 Task: Use the formula "BINOM.DIST.RANGE" in spreadsheet "Project protfolio".
Action: Mouse moved to (252, 195)
Screenshot: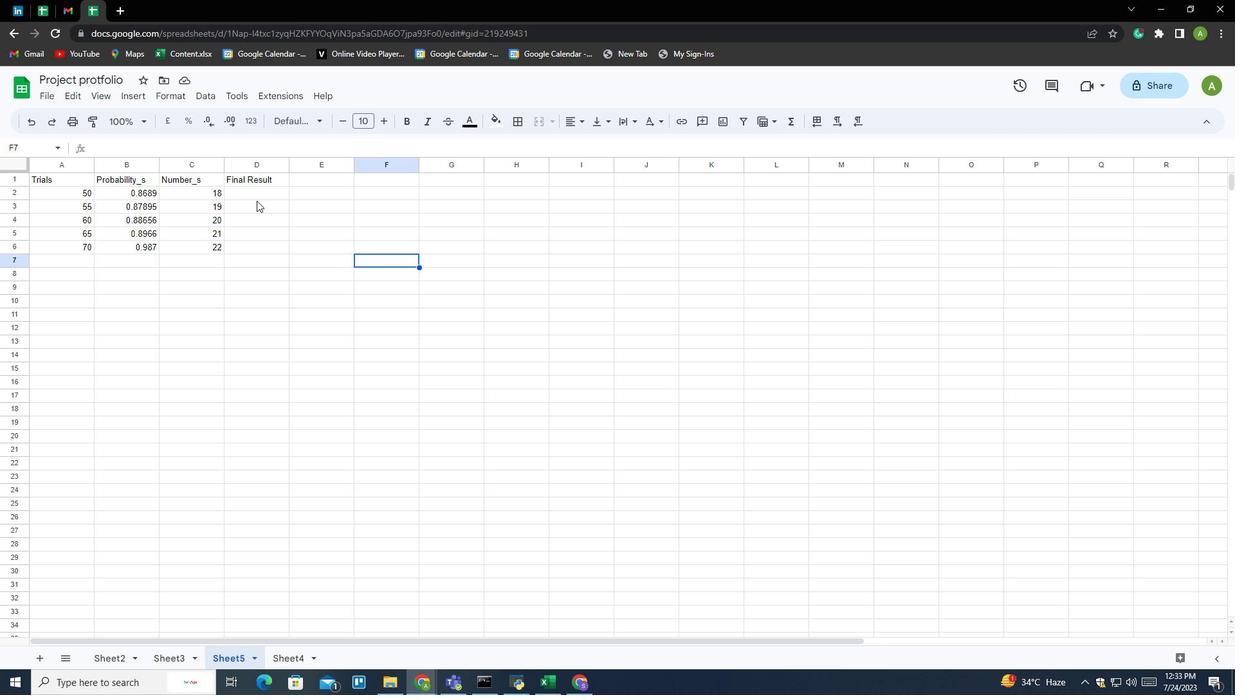 
Action: Mouse pressed left at (252, 195)
Screenshot: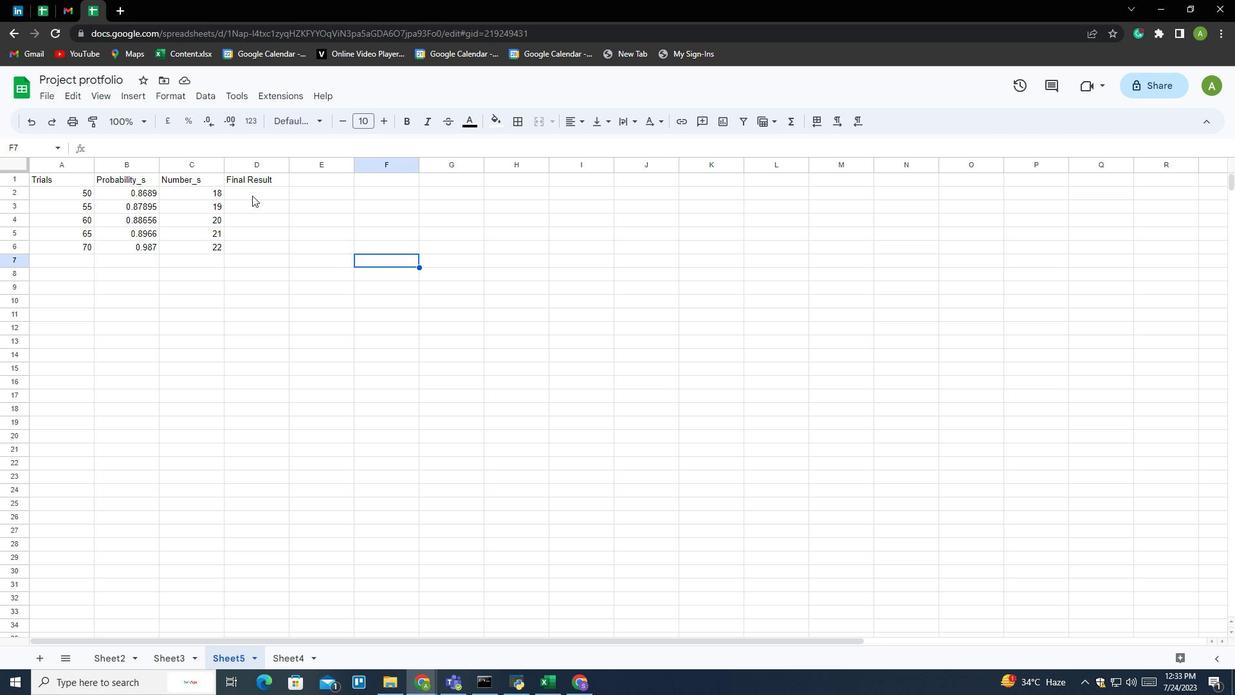 
Action: Mouse moved to (798, 119)
Screenshot: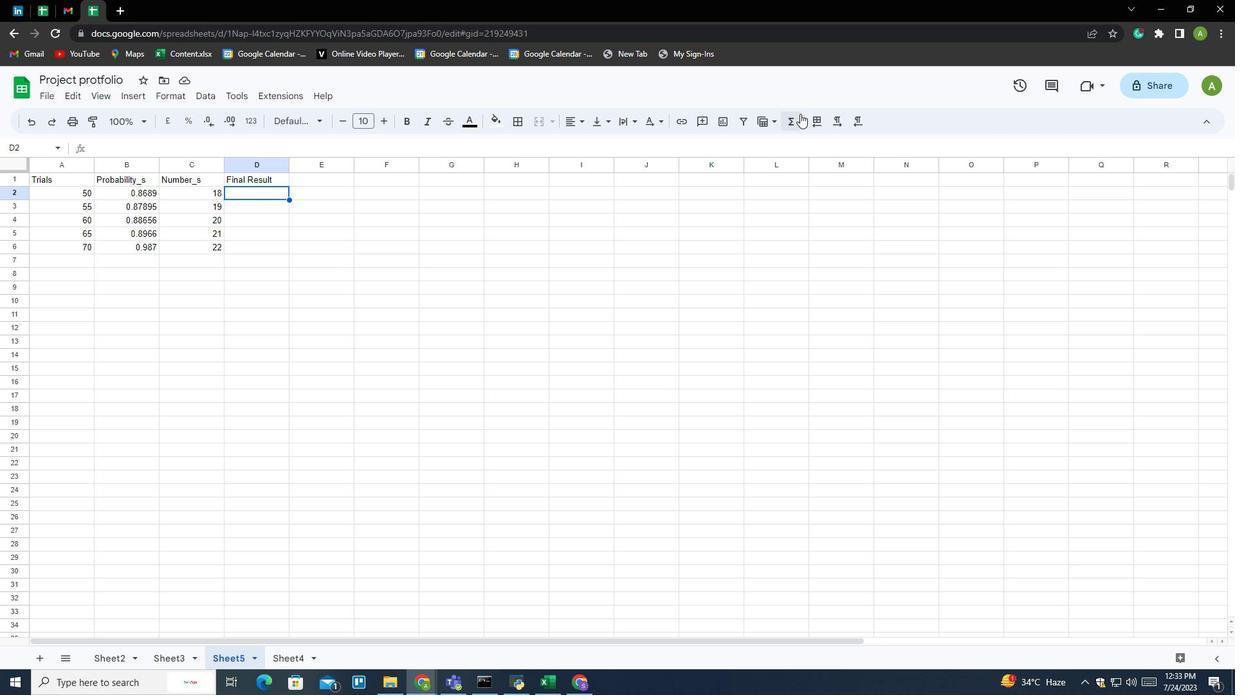 
Action: Mouse pressed left at (798, 119)
Screenshot: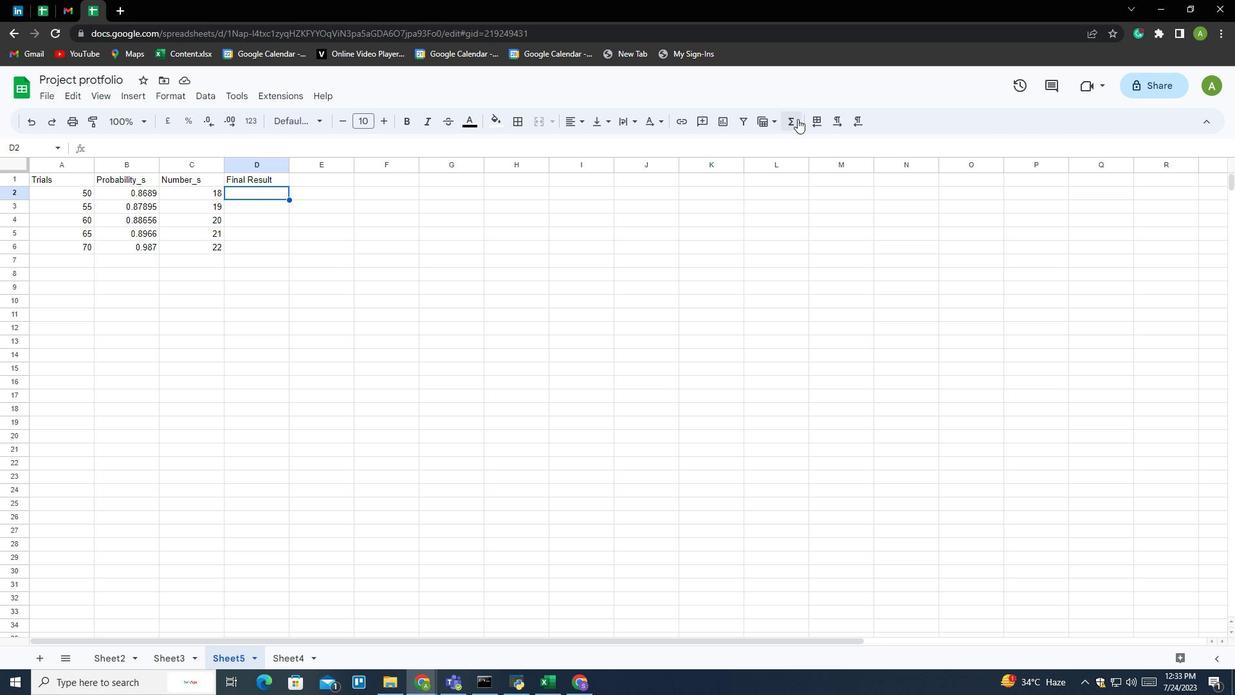 
Action: Mouse moved to (813, 254)
Screenshot: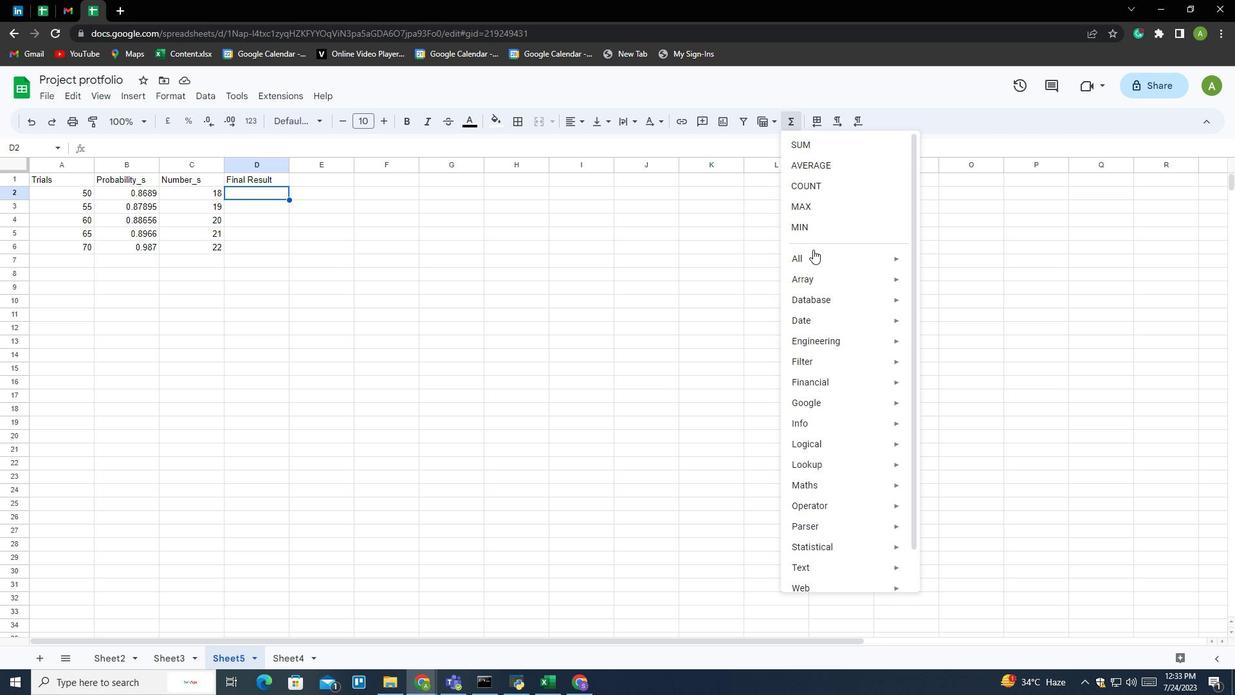 
Action: Mouse pressed left at (813, 254)
Screenshot: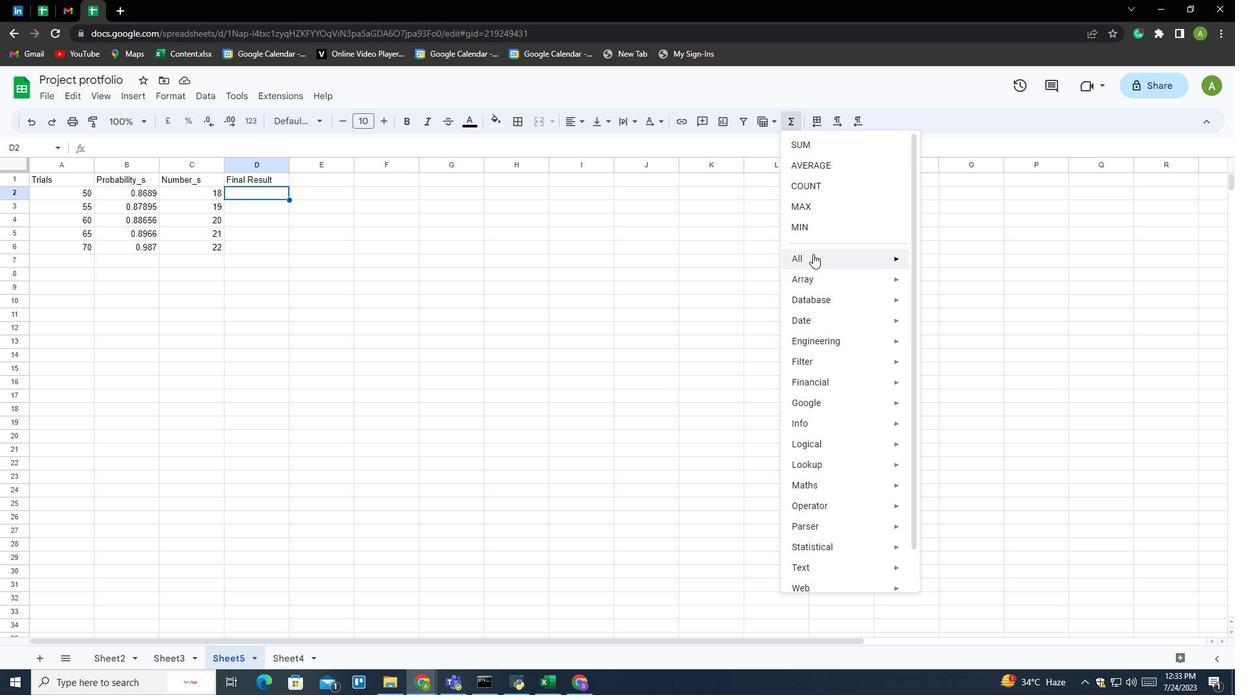 
Action: Mouse moved to (975, 512)
Screenshot: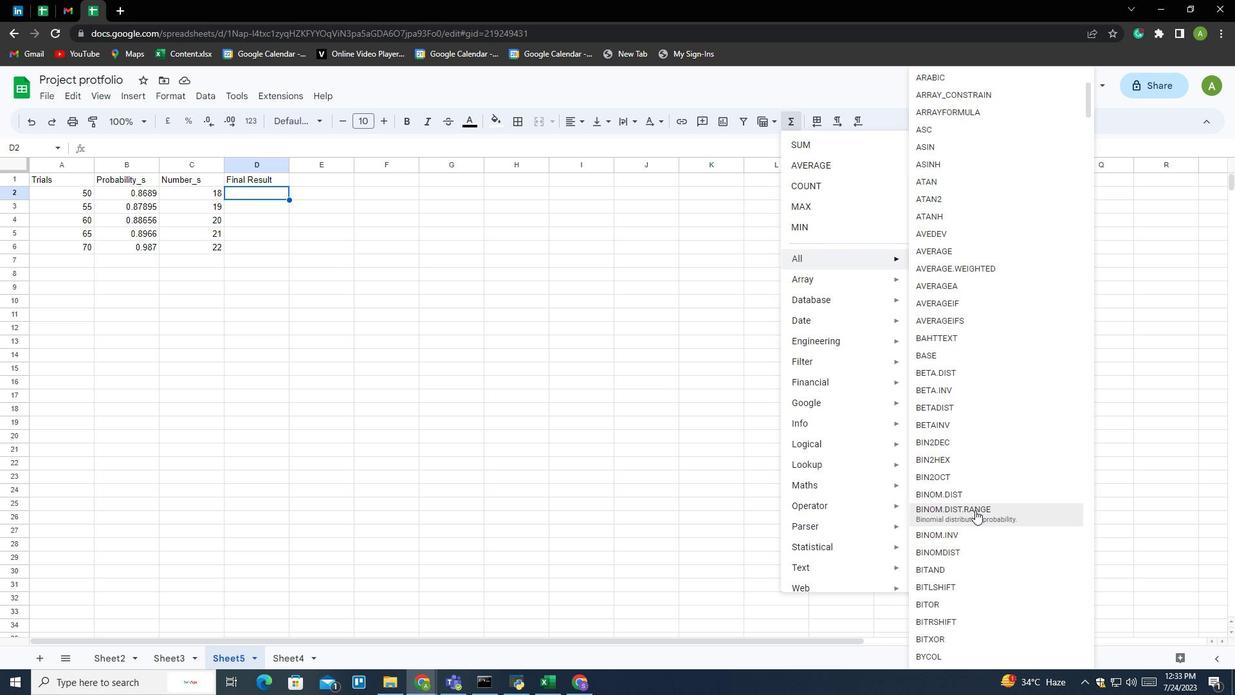 
Action: Mouse pressed left at (975, 512)
Screenshot: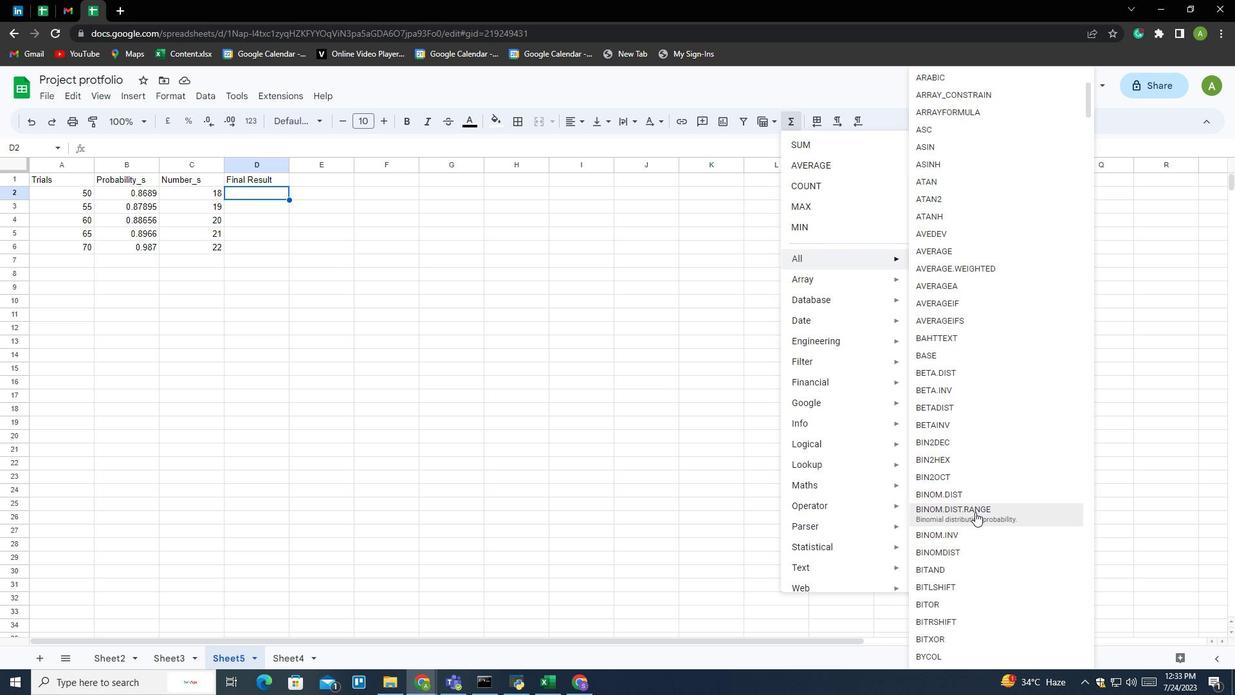 
Action: Mouse moved to (77, 193)
Screenshot: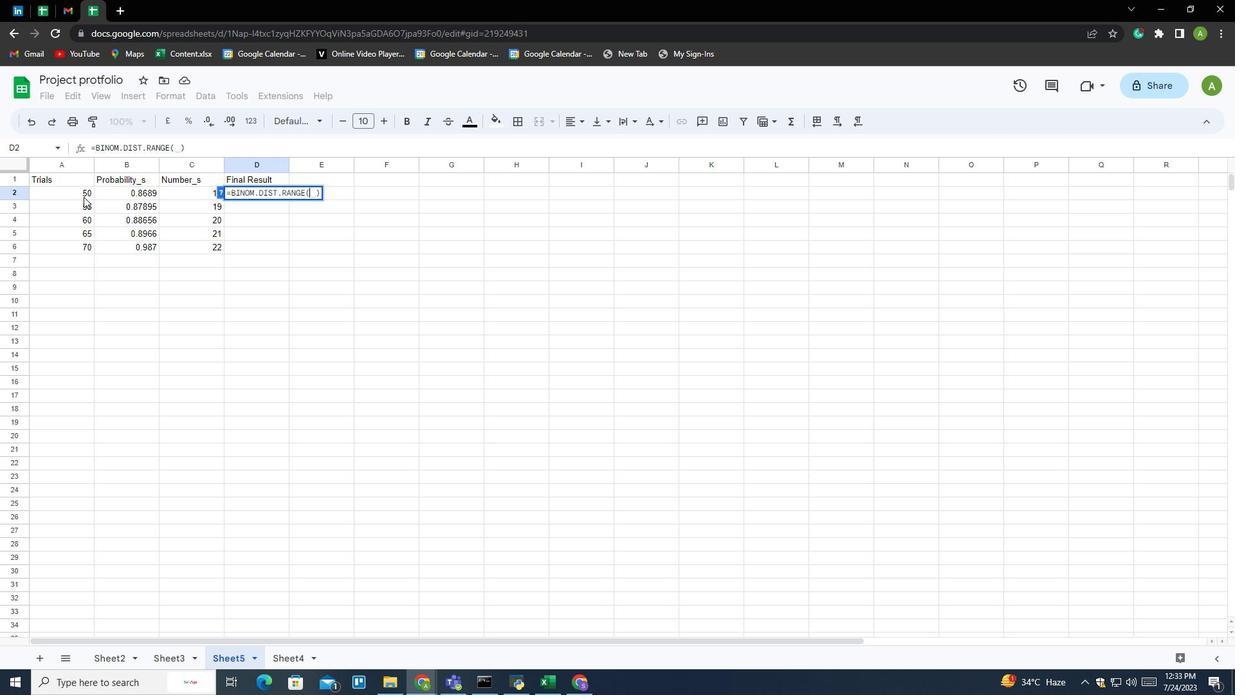 
Action: Mouse pressed left at (77, 193)
Screenshot: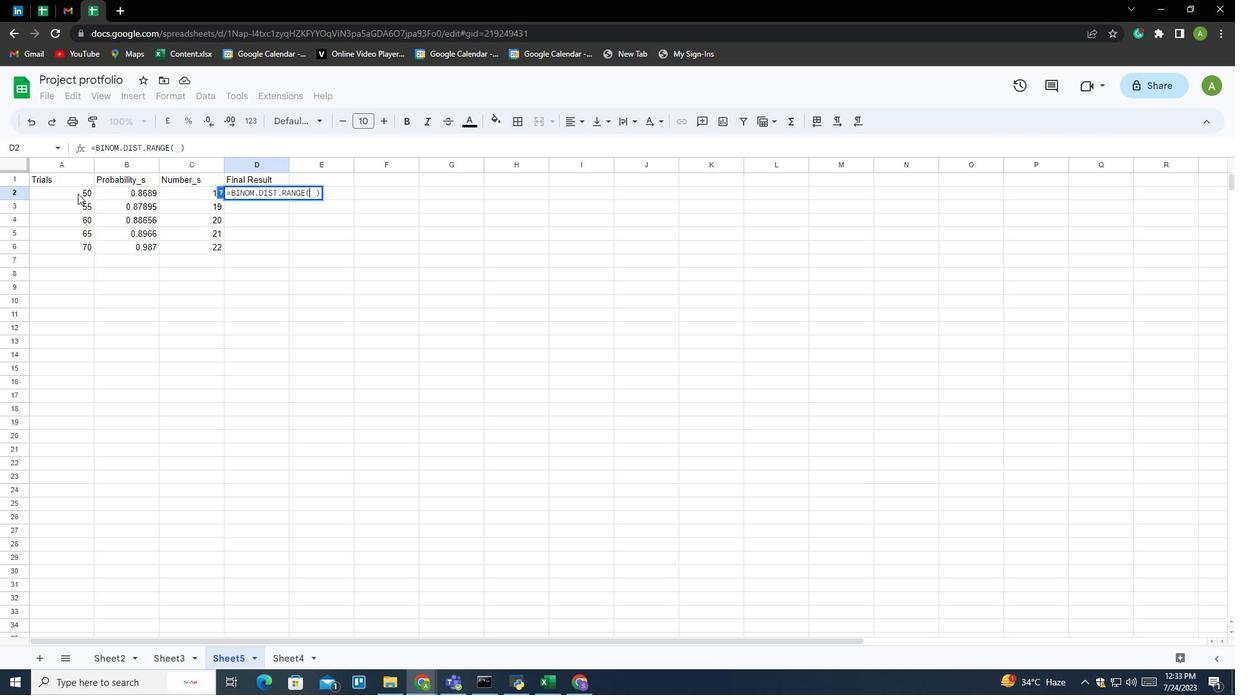 
Action: Mouse moved to (123, 193)
Screenshot: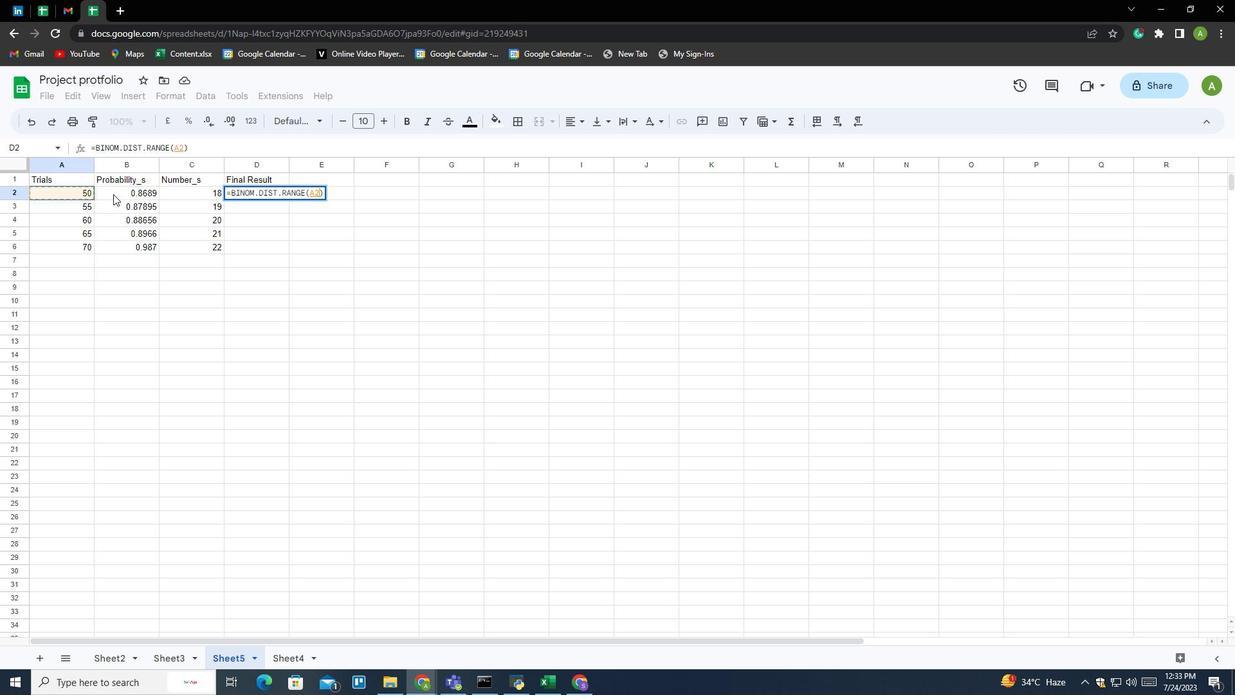 
Action: Mouse pressed left at (123, 193)
Screenshot: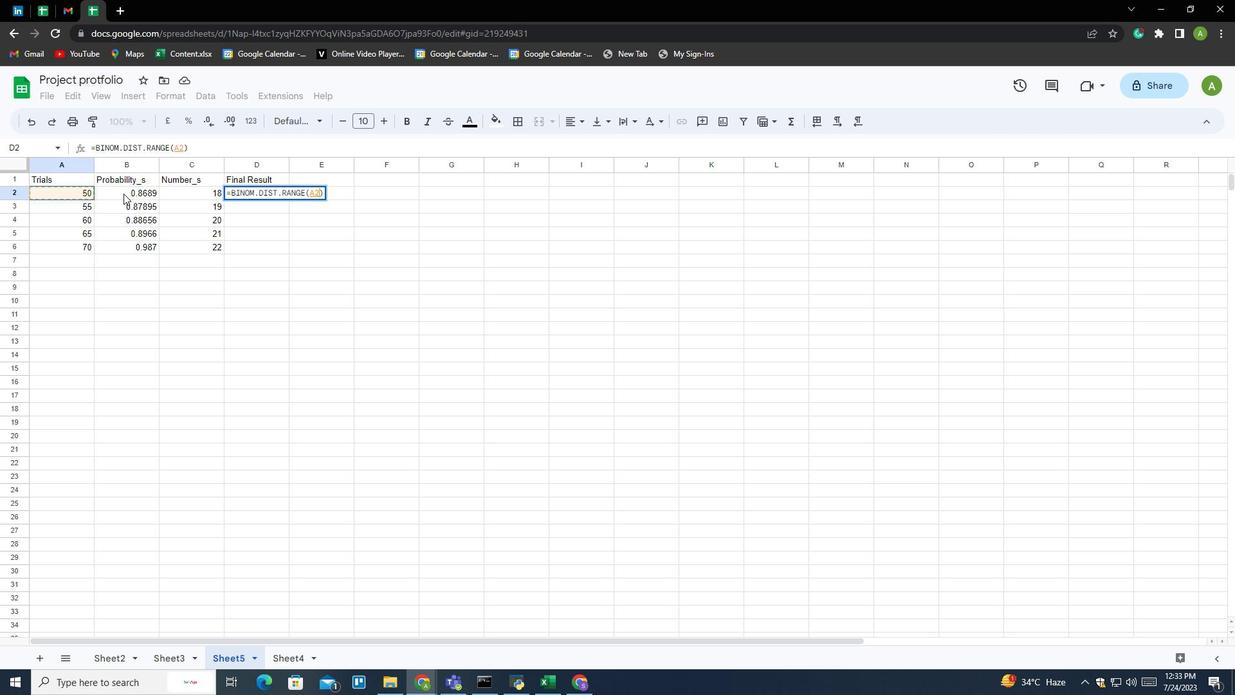 
Action: Mouse moved to (207, 190)
Screenshot: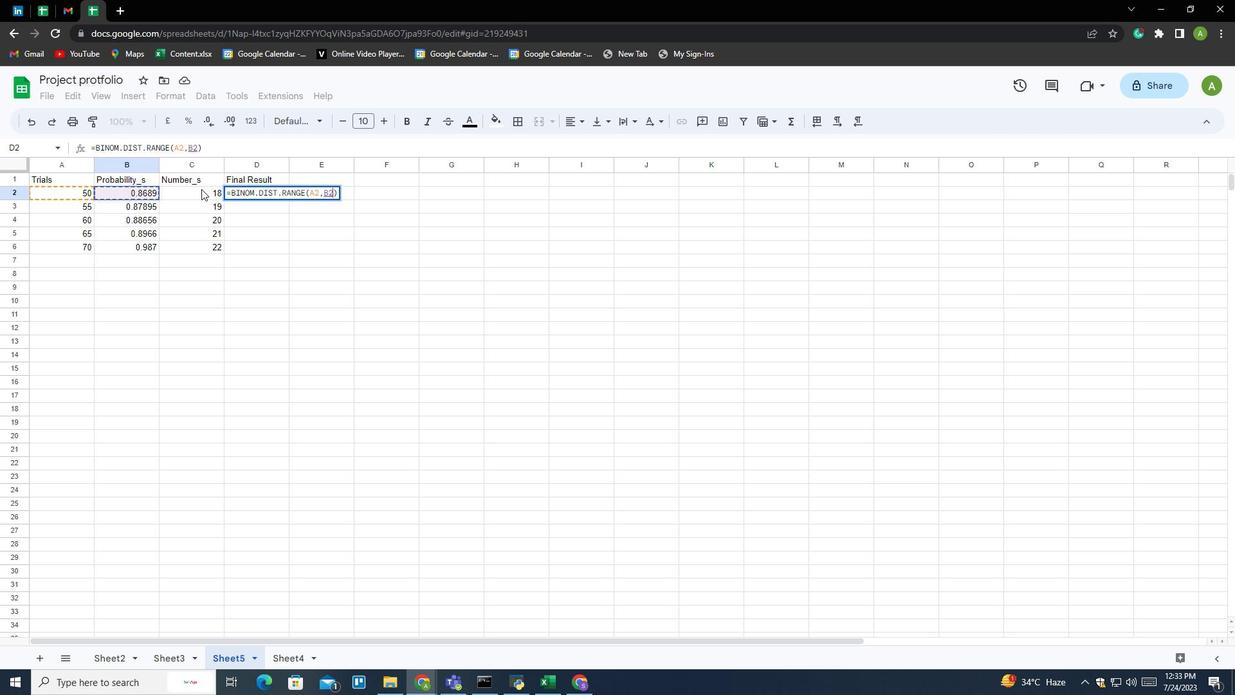 
Action: Mouse pressed left at (207, 190)
Screenshot: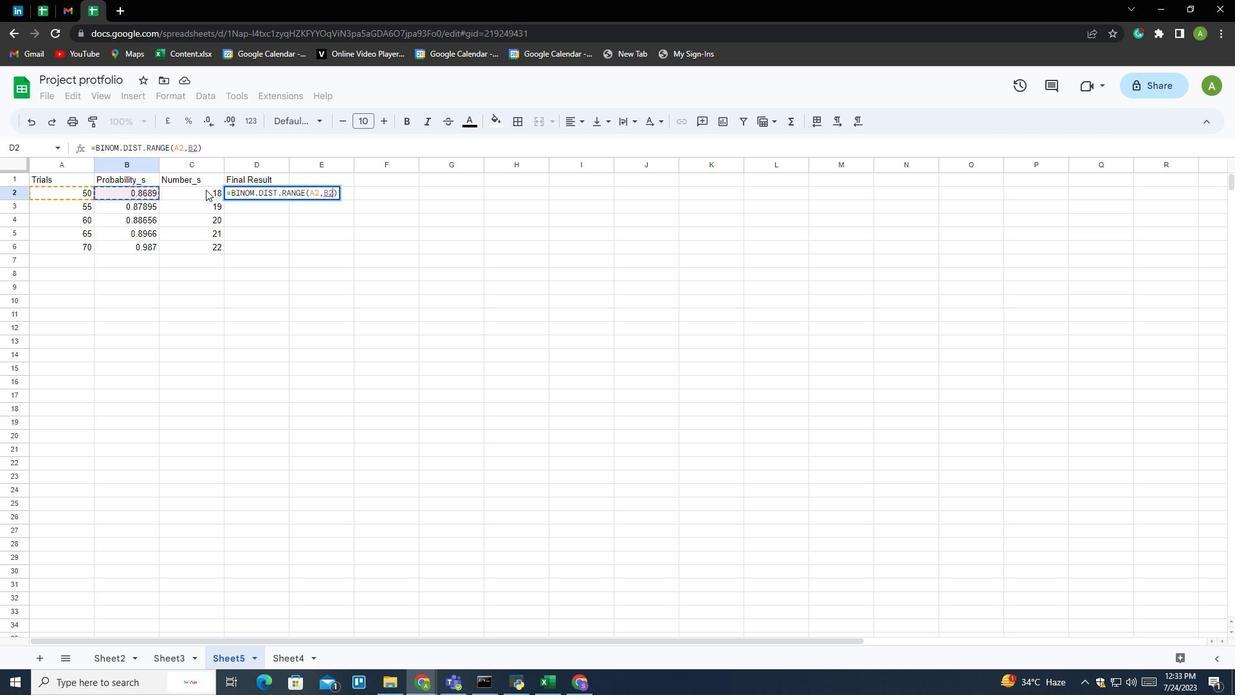 
Action: Key pressed <Key.enter><Key.up><Key.shift><Key.down><Key.down><Key.down><Key.down>ctrl+D
Screenshot: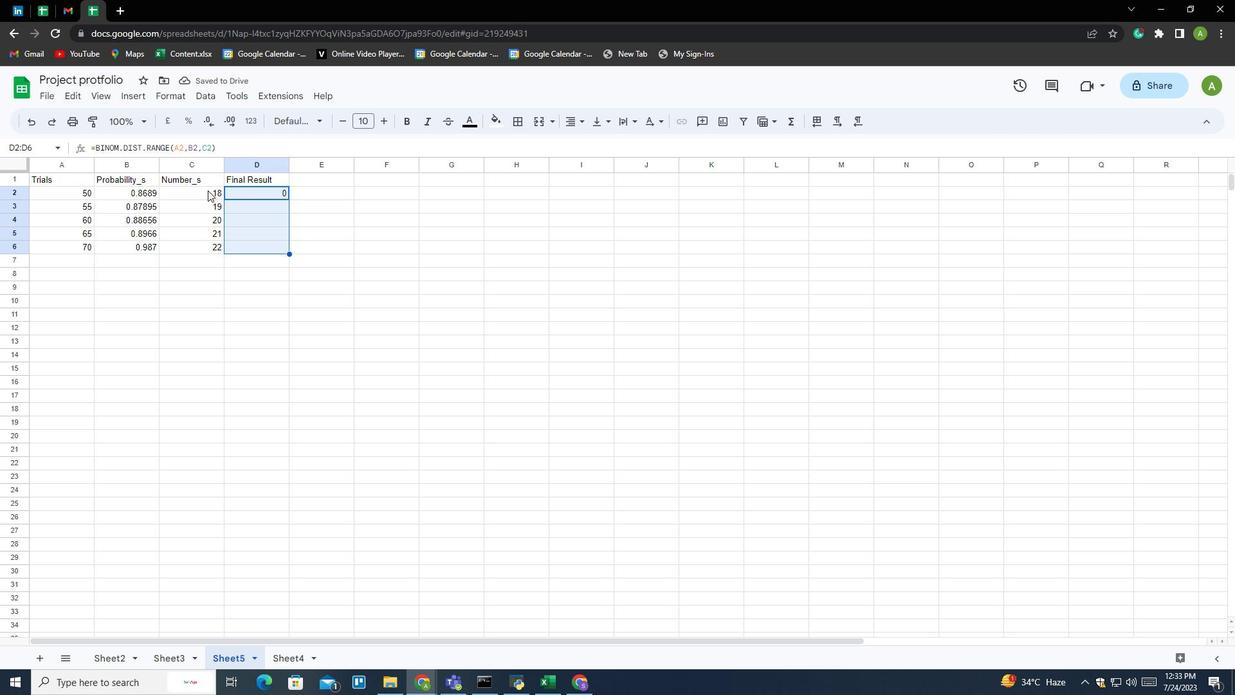 
